 Task: Navigate from Fisherman's Wharf to the Golden Gate Bridge on foot.
Action: Mouse moved to (302, 91)
Screenshot: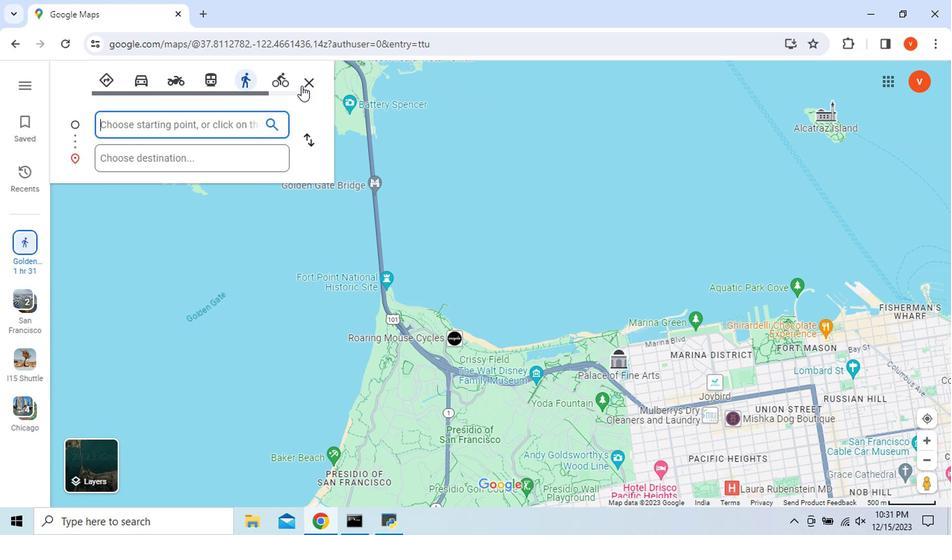 
Action: Mouse pressed left at (302, 91)
Screenshot: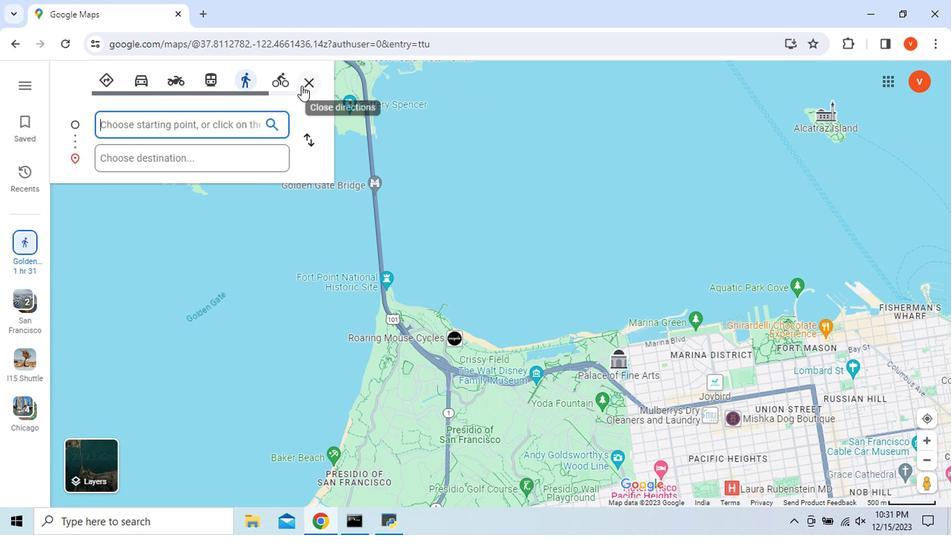 
Action: Key pressed <Key.shift>Fisher
Screenshot: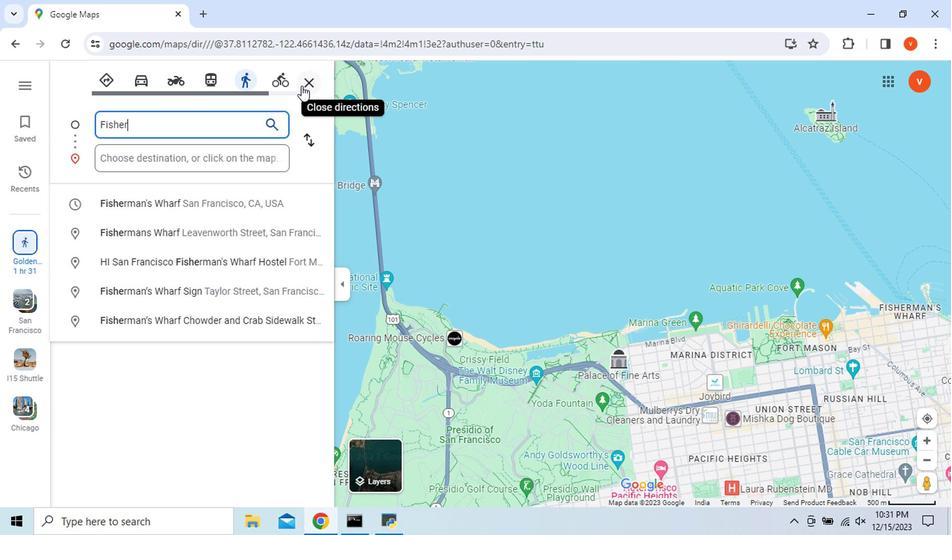 
Action: Mouse moved to (177, 211)
Screenshot: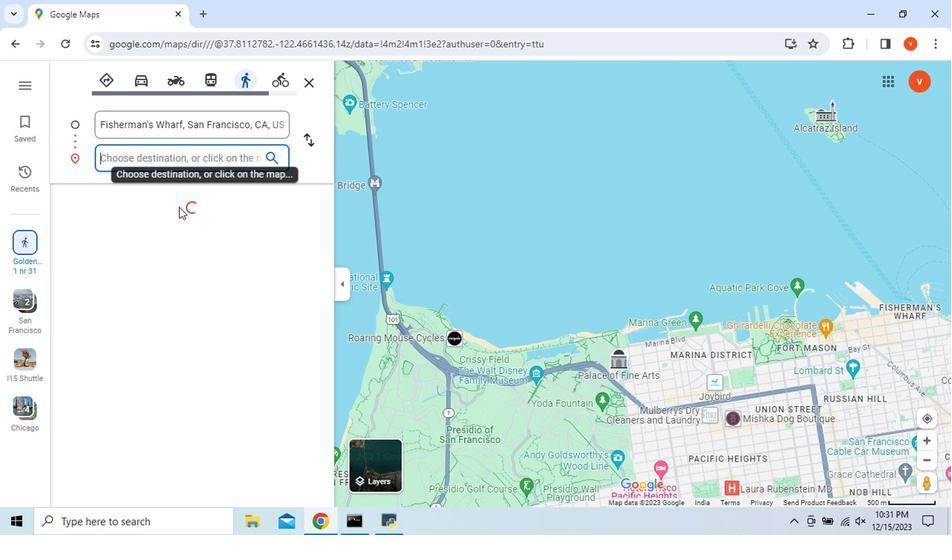 
Action: Mouse pressed left at (177, 211)
Screenshot: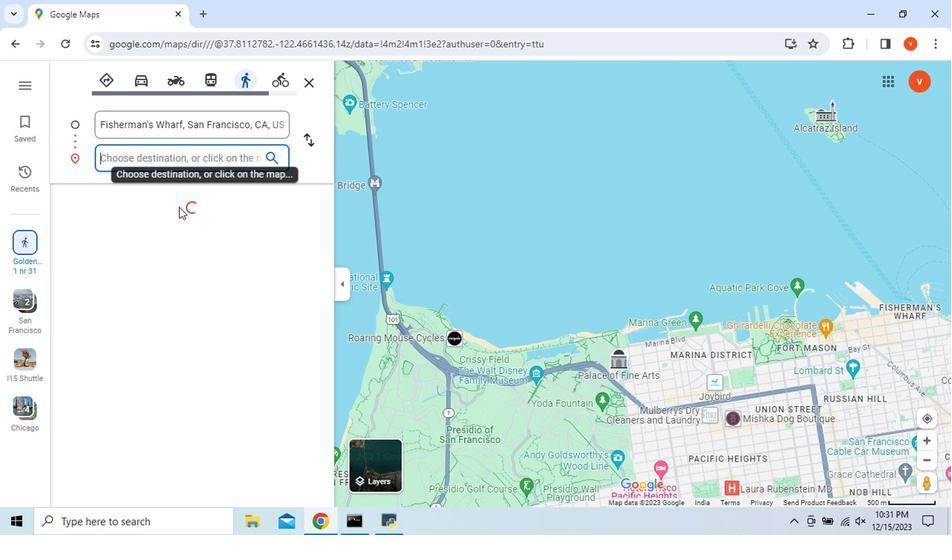 
Action: Mouse moved to (126, 168)
Screenshot: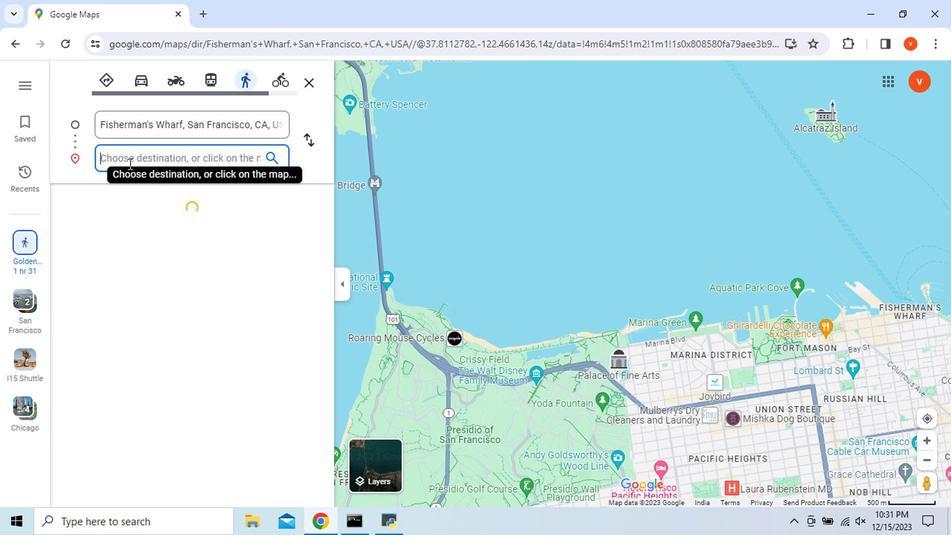 
Action: Mouse pressed left at (126, 168)
Screenshot: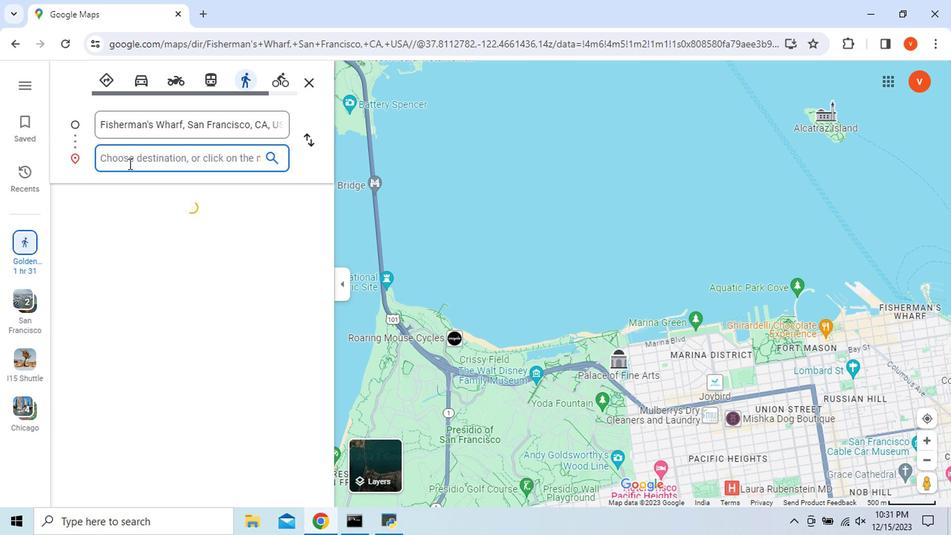 
Action: Key pressed <Key.shift>Golden
Screenshot: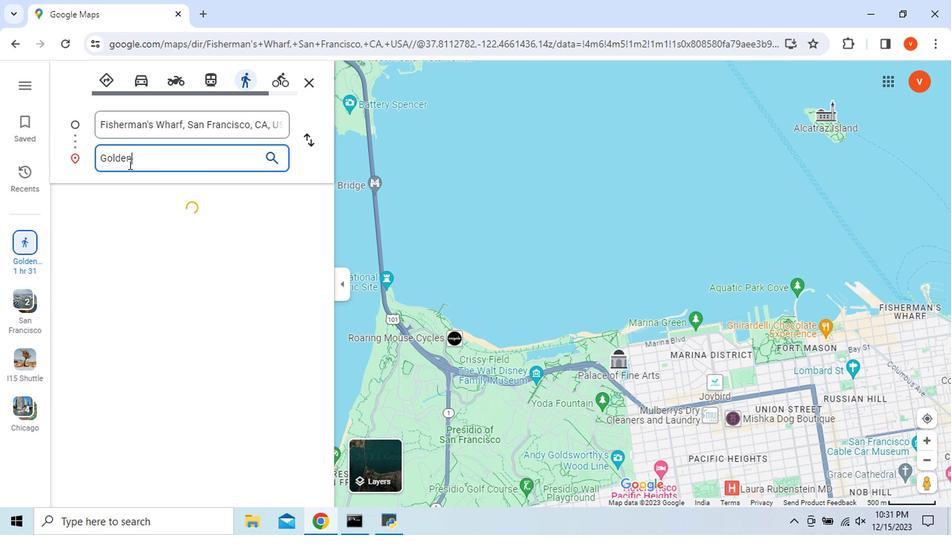
Action: Mouse moved to (126, 168)
Screenshot: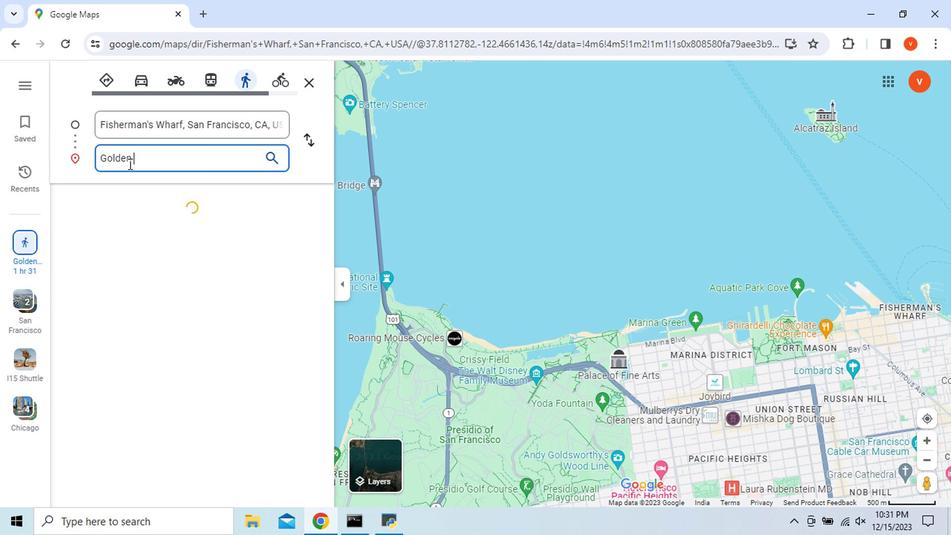 
Action: Key pressed <Key.space><Key.shift>Gate
Screenshot: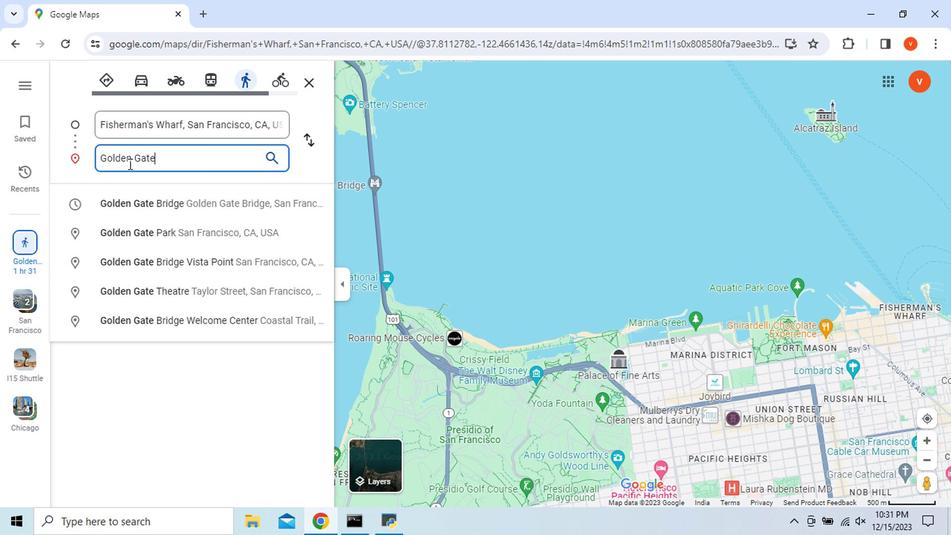 
Action: Mouse moved to (150, 209)
Screenshot: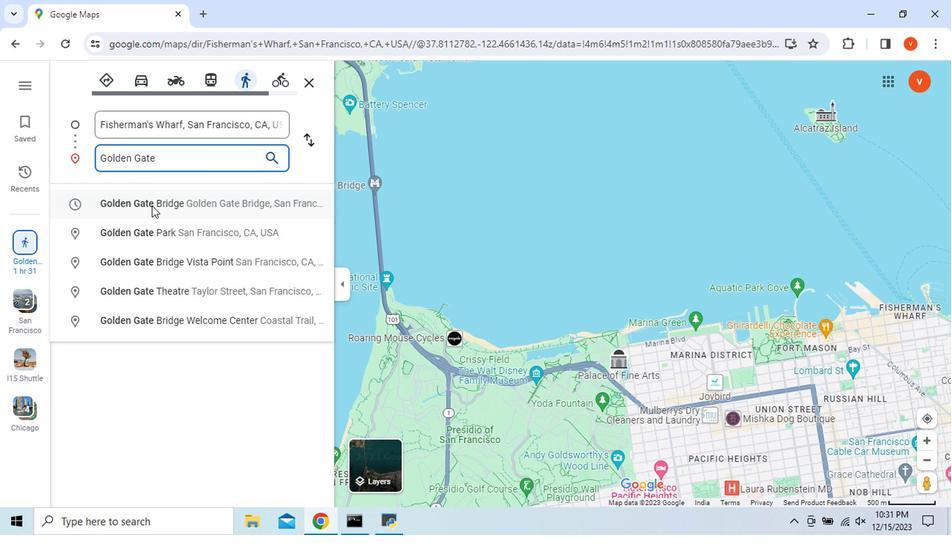 
Action: Mouse pressed left at (150, 209)
Screenshot: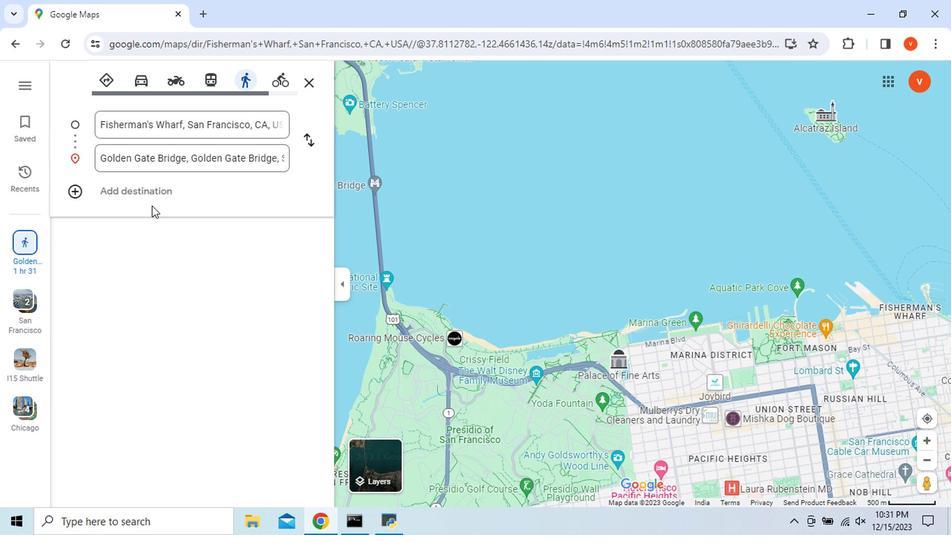 
Action: Mouse moved to (244, 82)
Screenshot: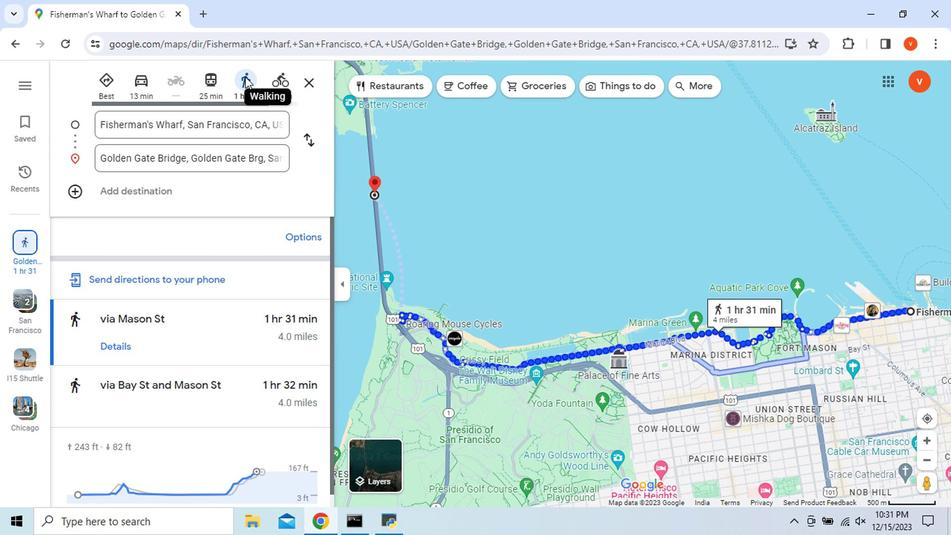 
Action: Mouse pressed left at (244, 82)
Screenshot: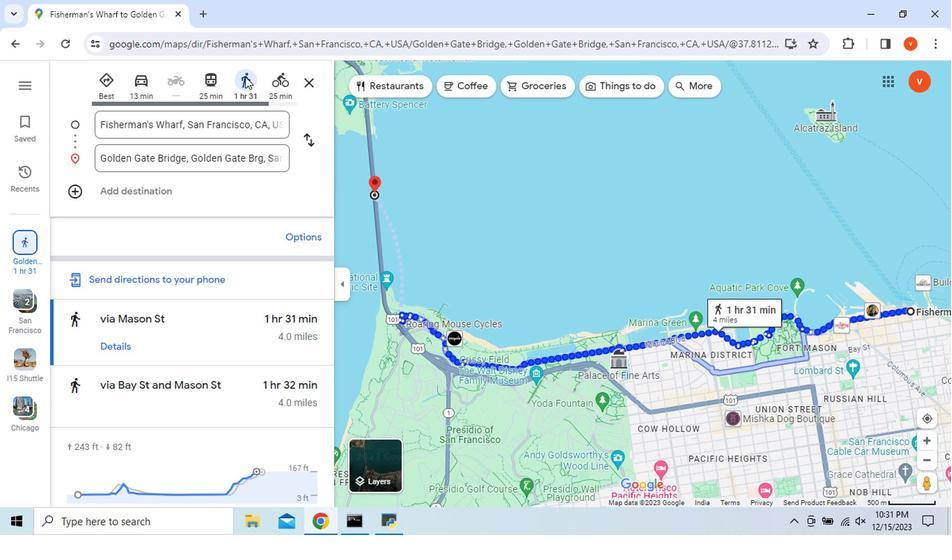 
Action: Mouse moved to (114, 344)
Screenshot: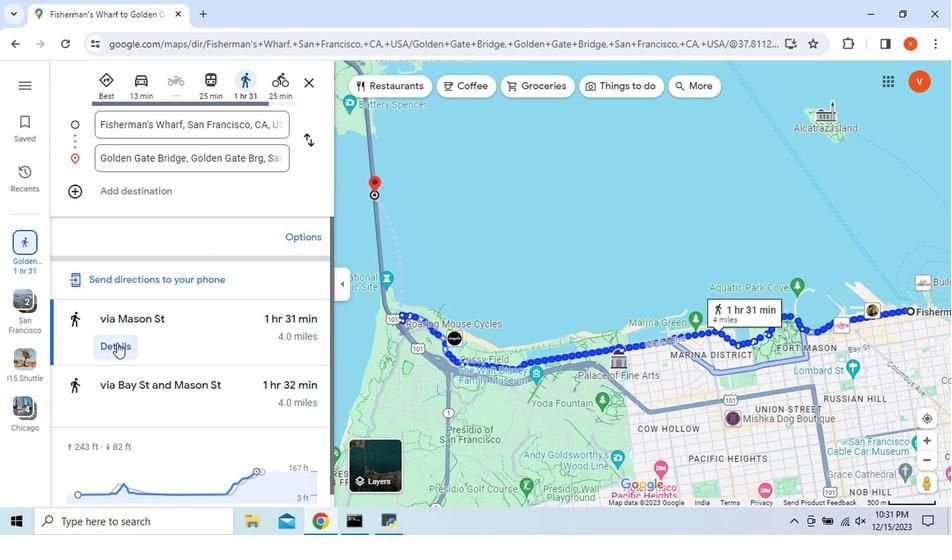 
Action: Mouse pressed left at (114, 344)
Screenshot: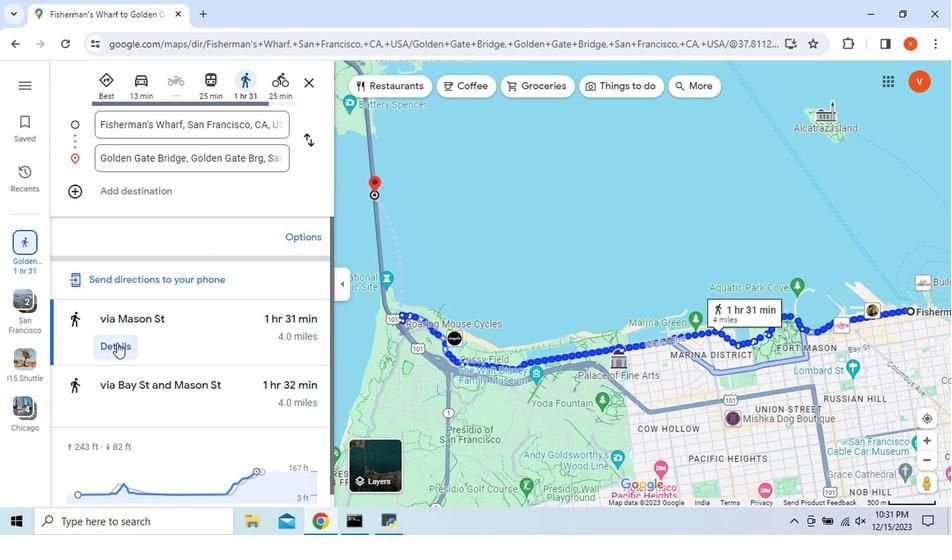 
Action: Mouse moved to (332, 229)
Screenshot: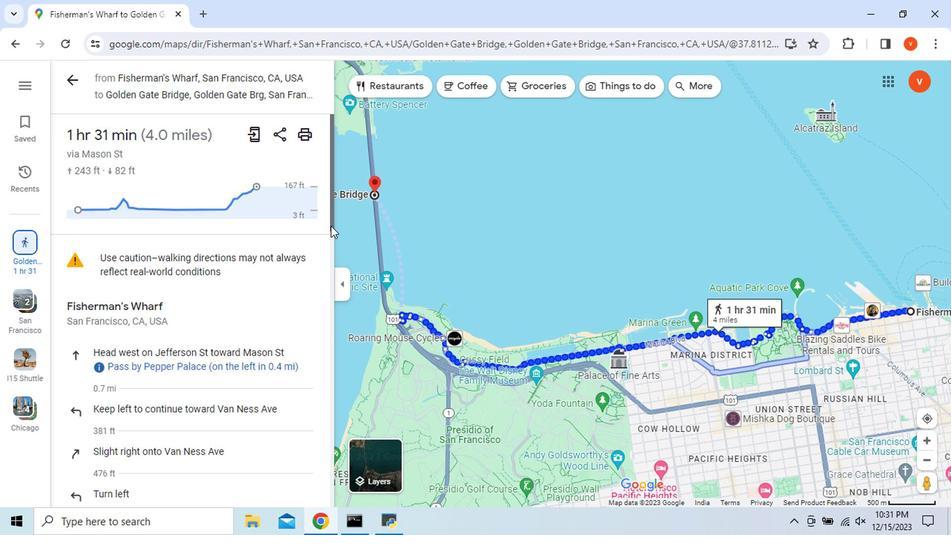
Action: Mouse pressed left at (332, 229)
Screenshot: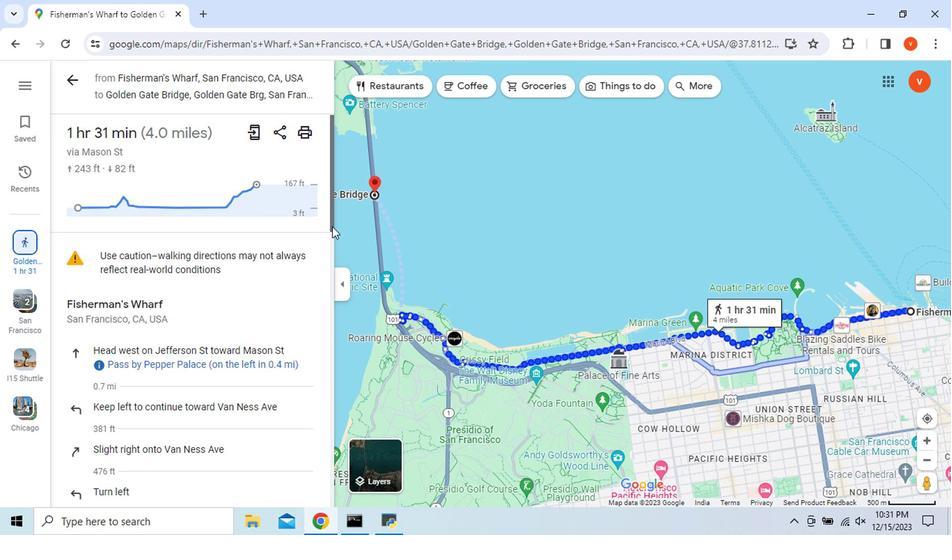 
Action: Mouse moved to (73, 85)
Screenshot: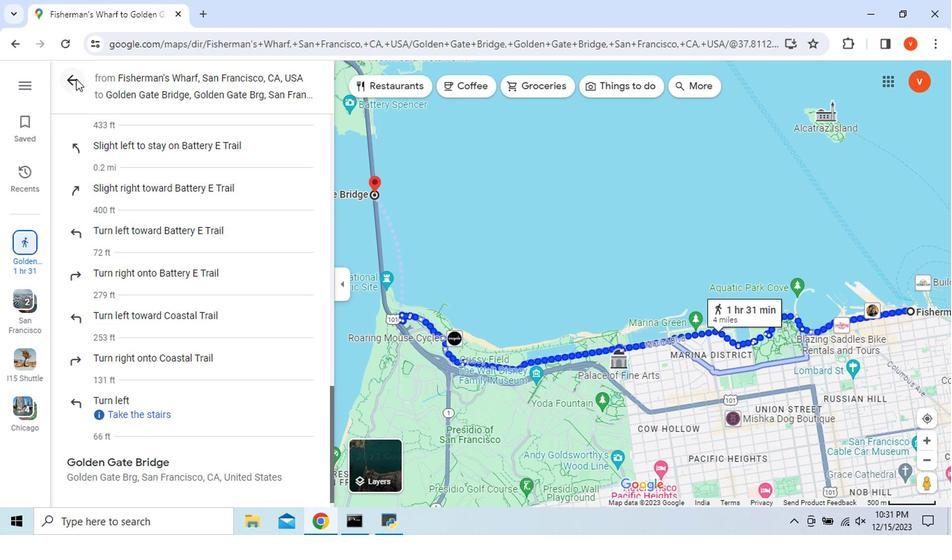 
Action: Mouse pressed left at (73, 85)
Screenshot: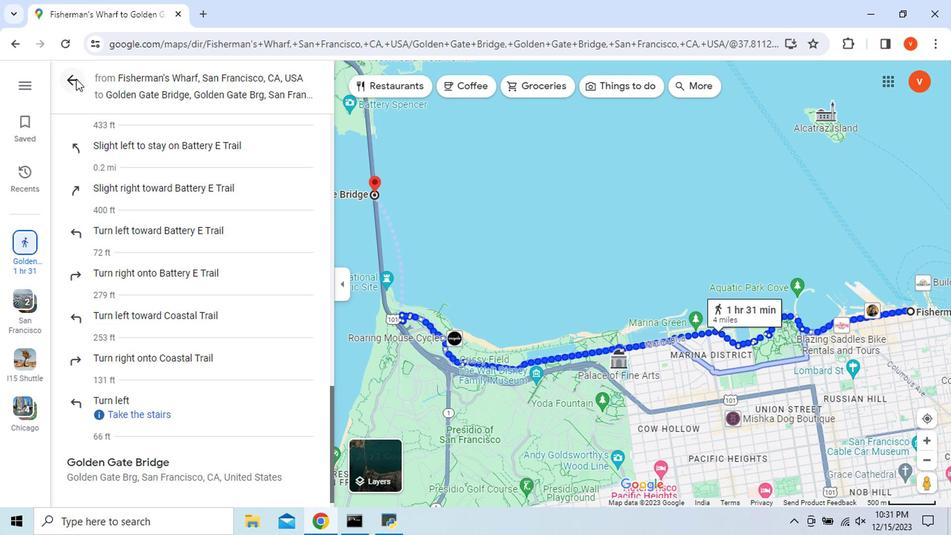 
Action: Mouse moved to (150, 394)
Screenshot: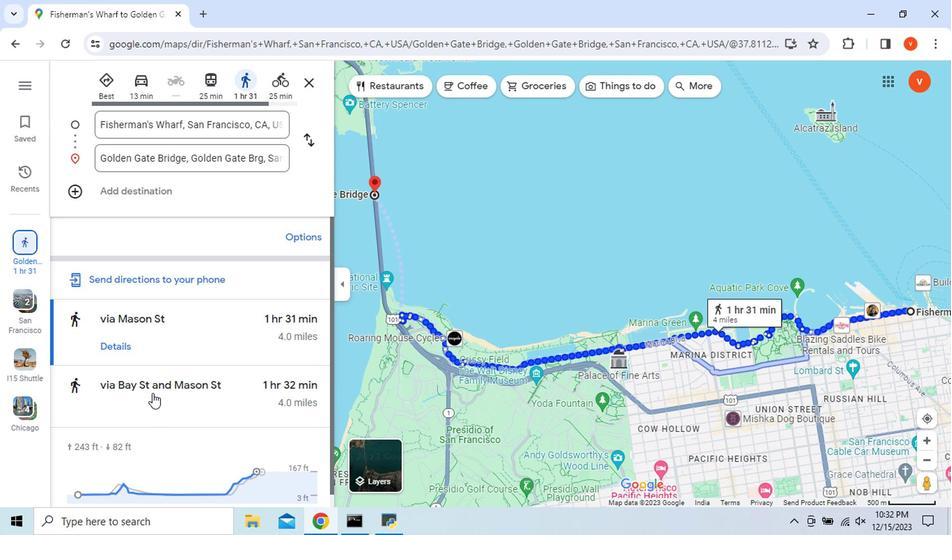 
Action: Mouse pressed left at (150, 394)
Screenshot: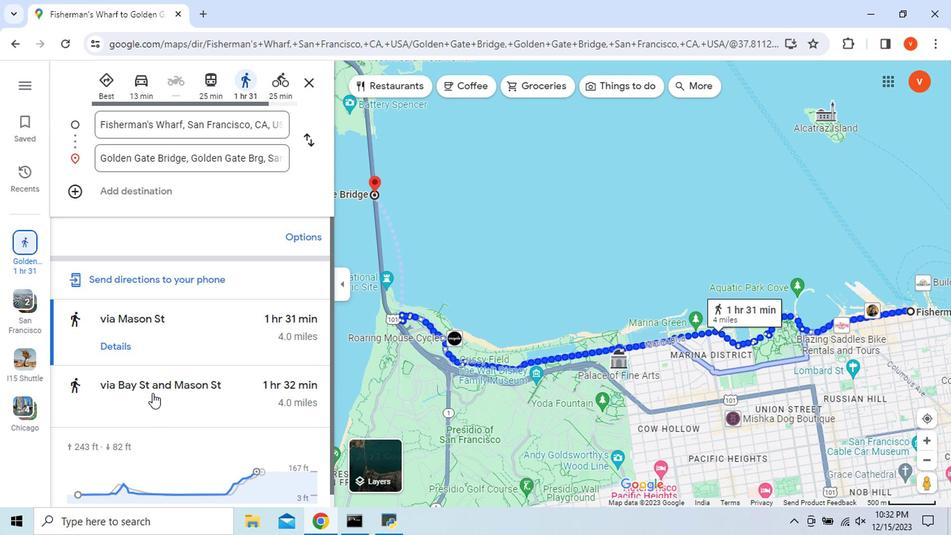 
Action: Mouse moved to (116, 409)
Screenshot: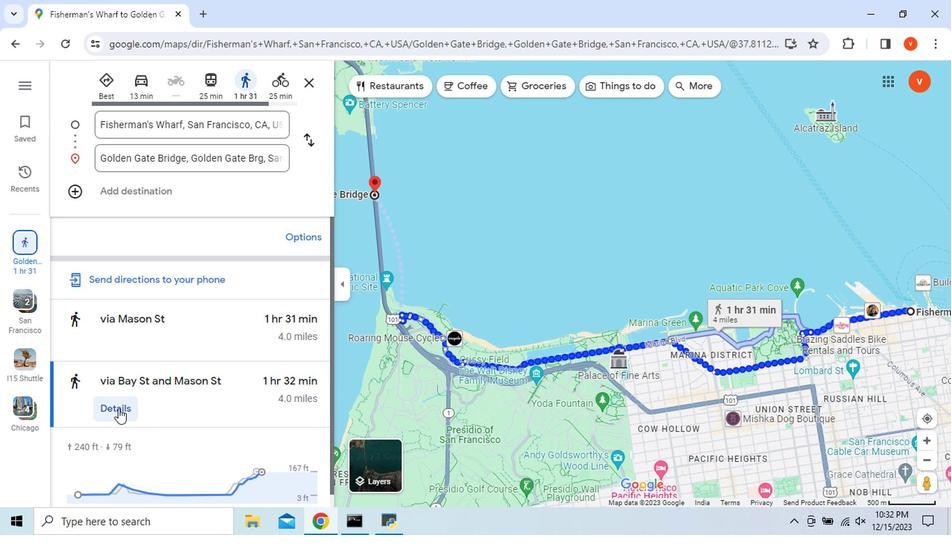 
Action: Mouse pressed left at (116, 409)
Screenshot: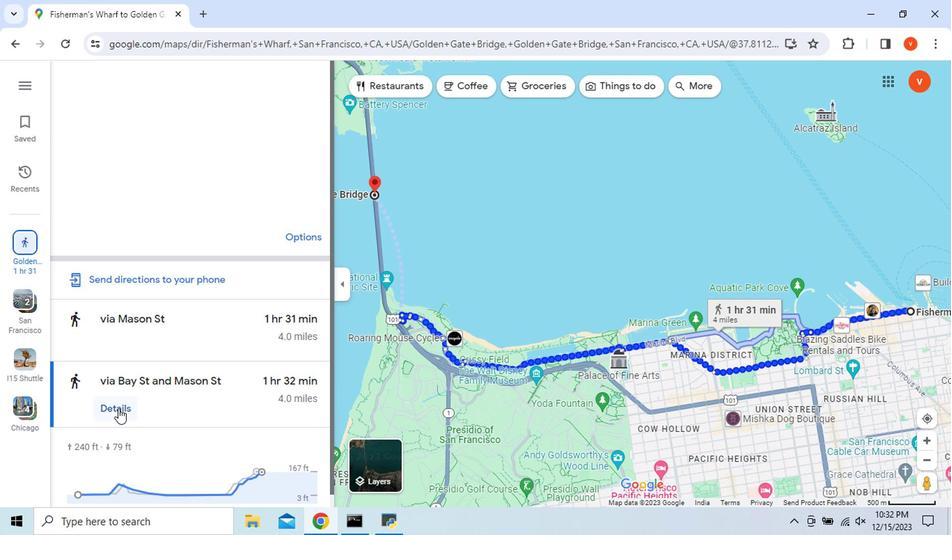
Action: Mouse moved to (332, 243)
Screenshot: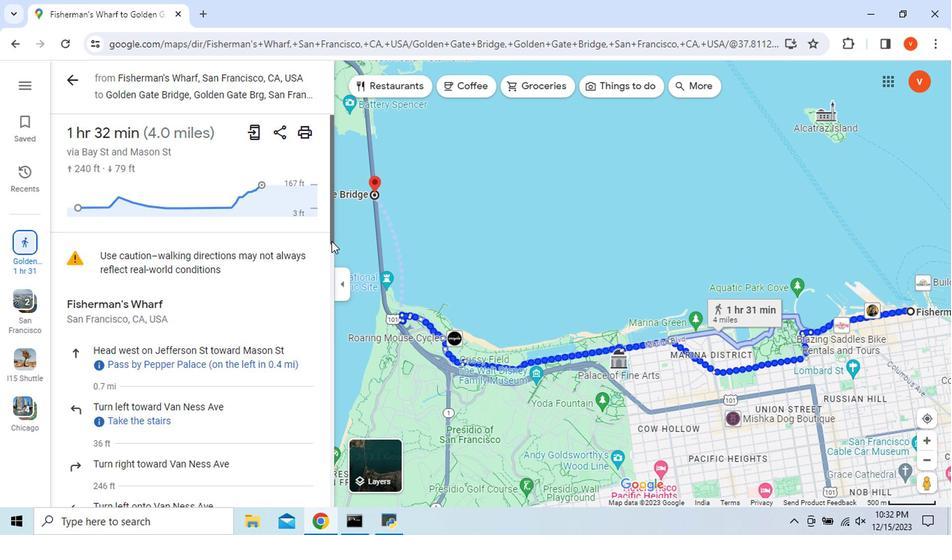 
Action: Mouse pressed left at (332, 243)
Screenshot: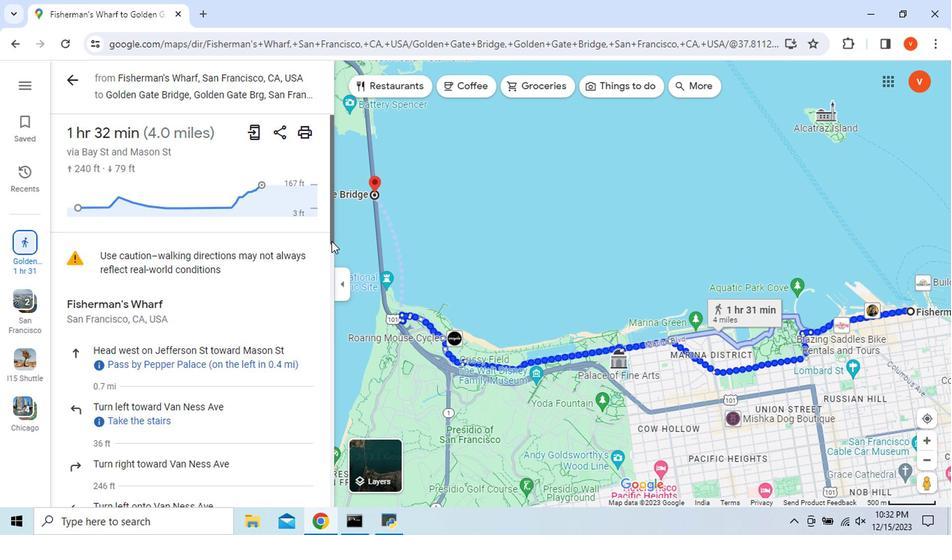 
Action: Mouse moved to (64, 88)
Screenshot: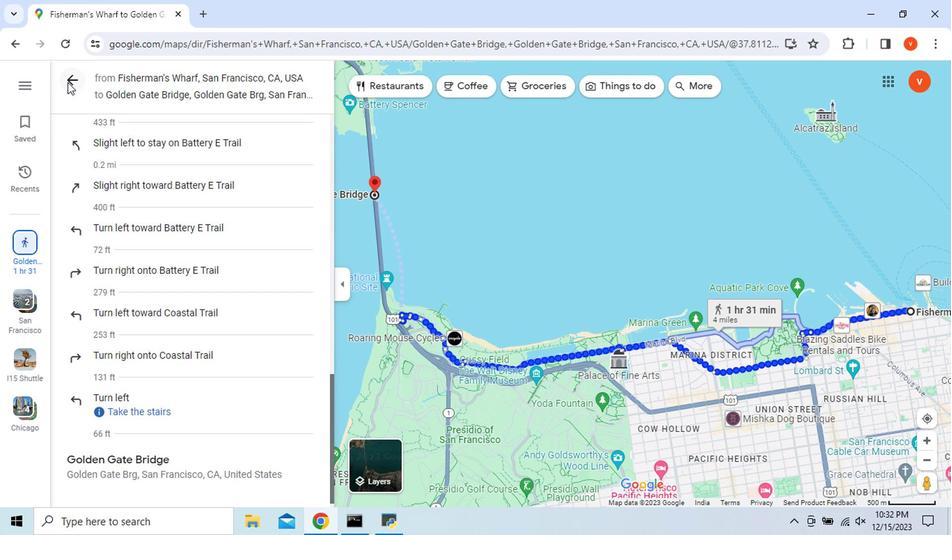 
Action: Mouse pressed left at (64, 88)
Screenshot: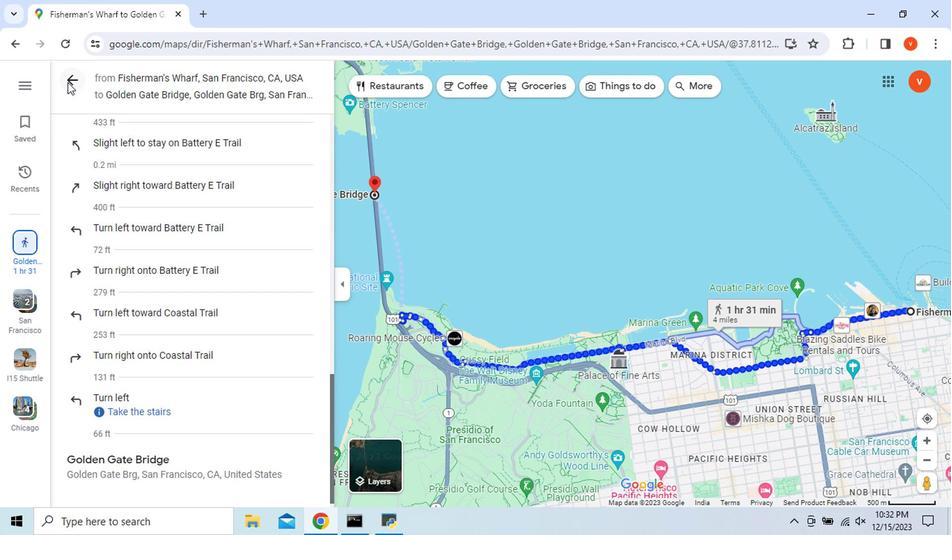 
Action: Mouse moved to (565, 178)
Screenshot: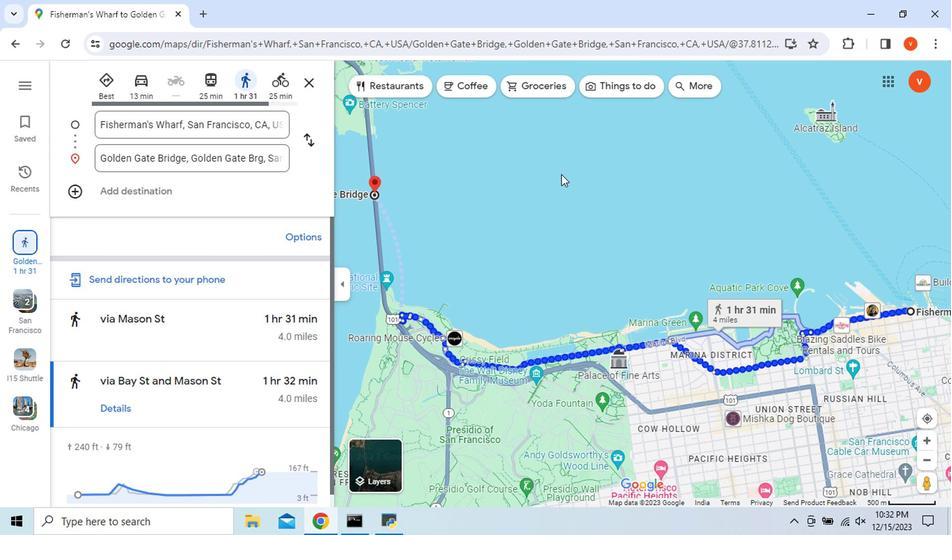 
